 Task: Select slow motion automatically
Action: Mouse moved to (716, 277)
Screenshot: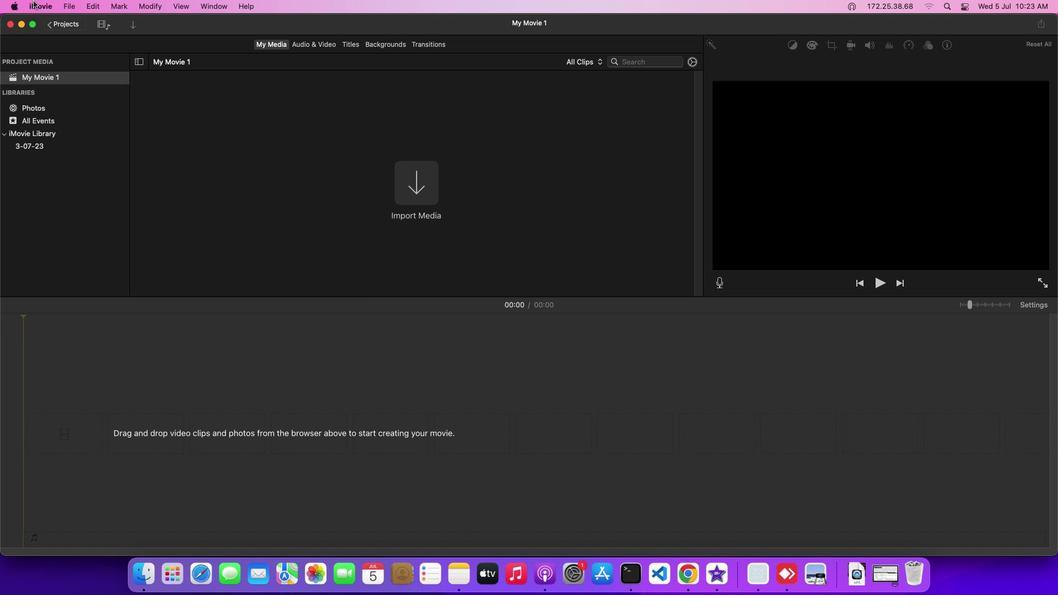 
Action: Mouse pressed left at (716, 277)
Screenshot: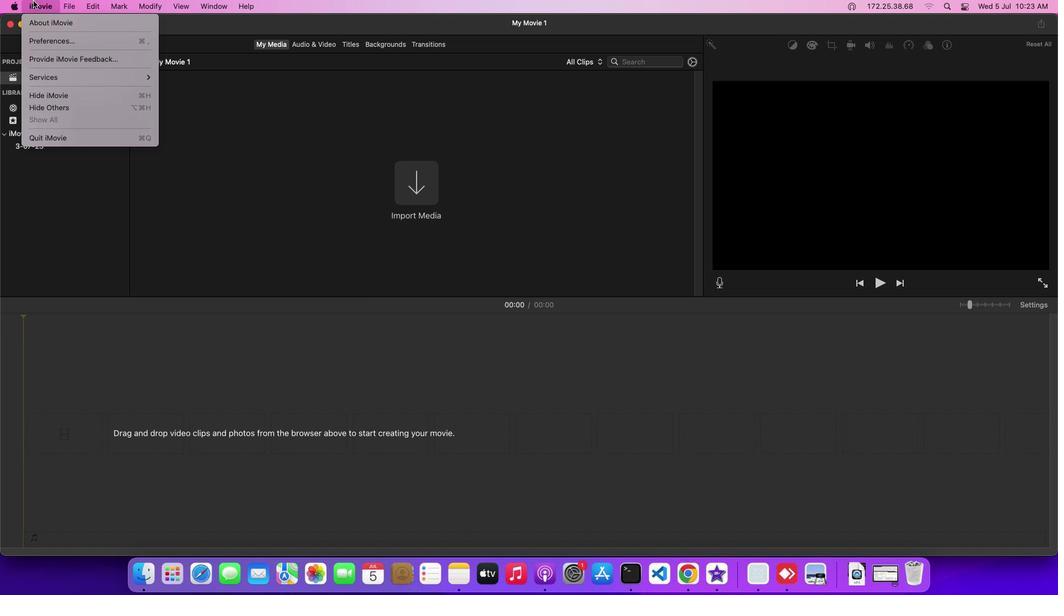 
Action: Mouse moved to (716, 277)
Screenshot: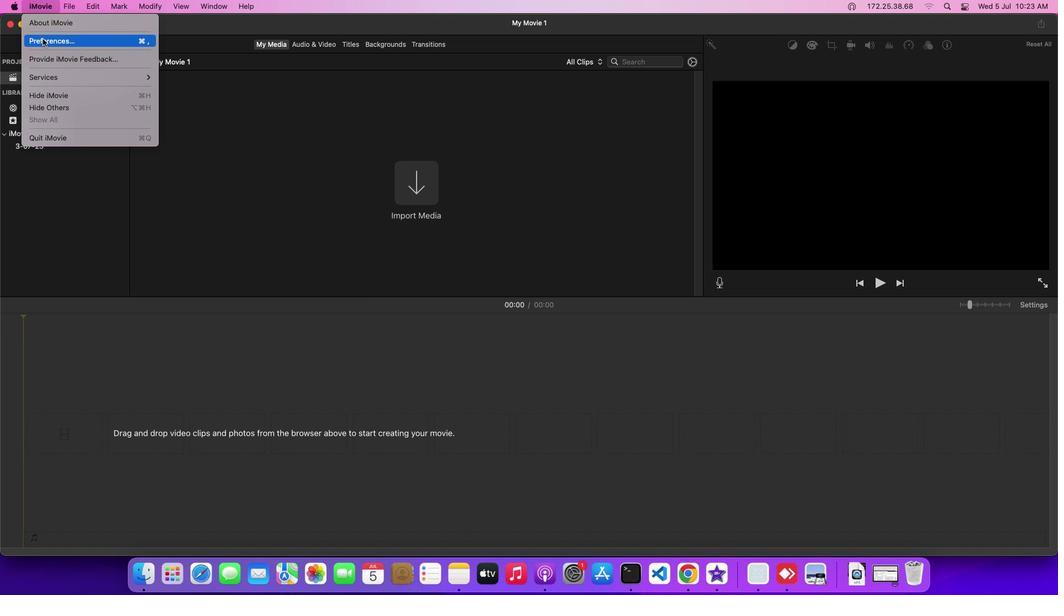 
Action: Mouse pressed left at (716, 277)
Screenshot: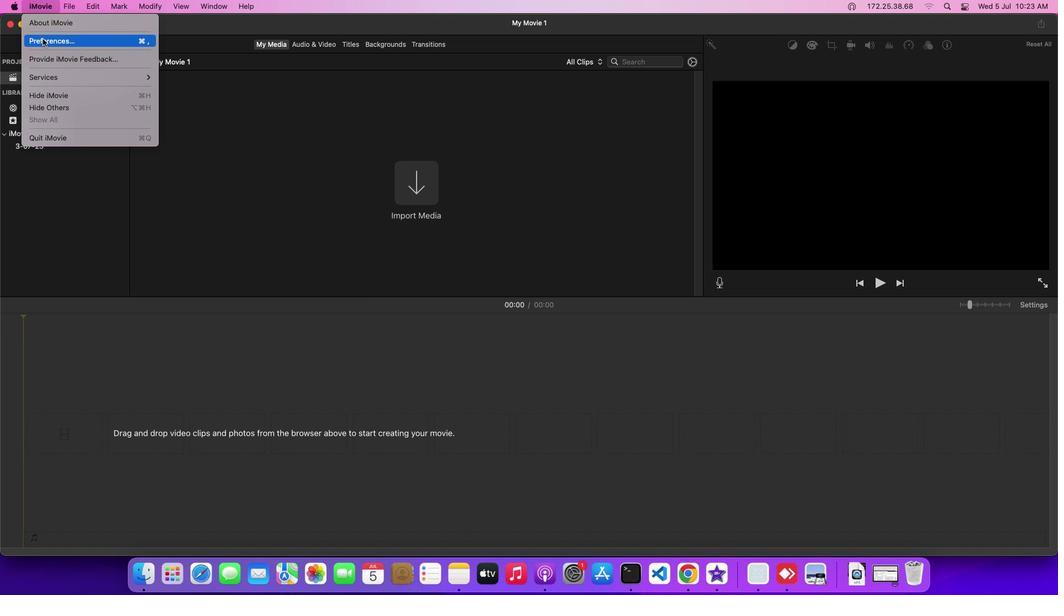 
Action: Mouse moved to (716, 277)
Screenshot: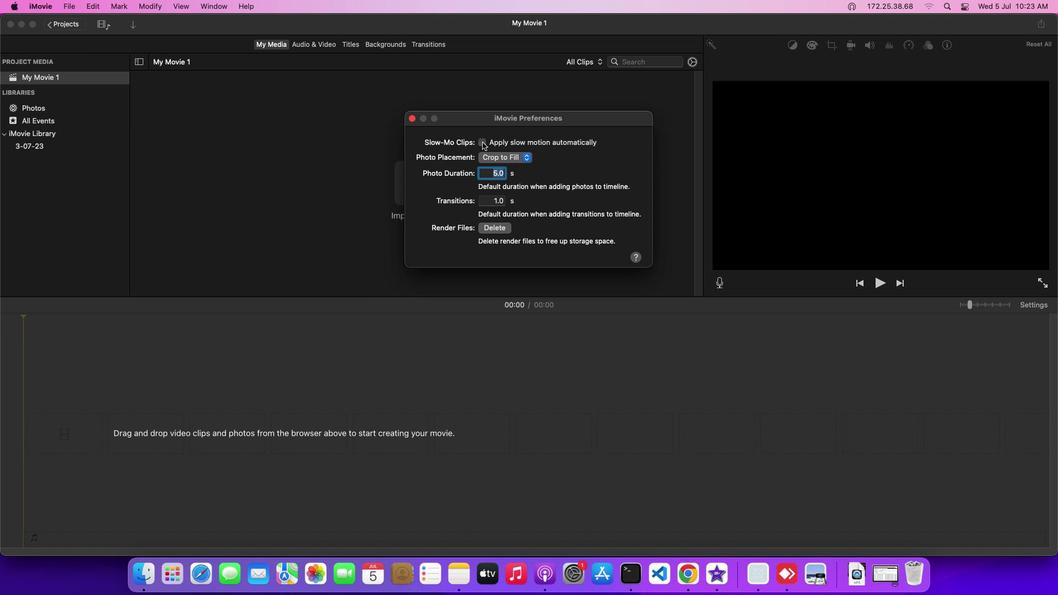 
Action: Mouse pressed left at (716, 277)
Screenshot: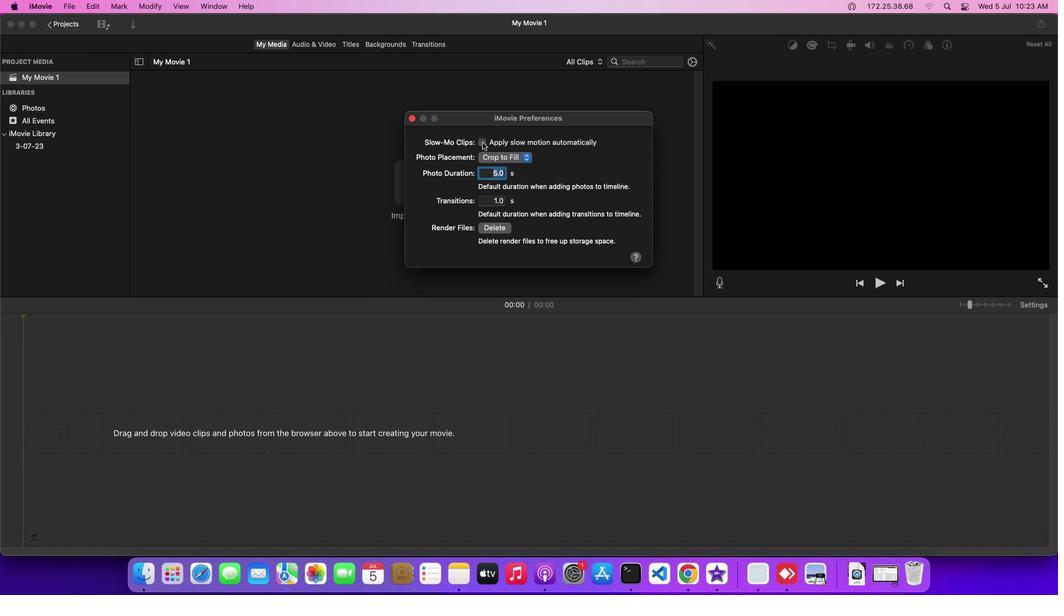 
